 Task: Add a condition where "Skills Is No skills" in new tickets in your groups.
Action: Mouse moved to (144, 471)
Screenshot: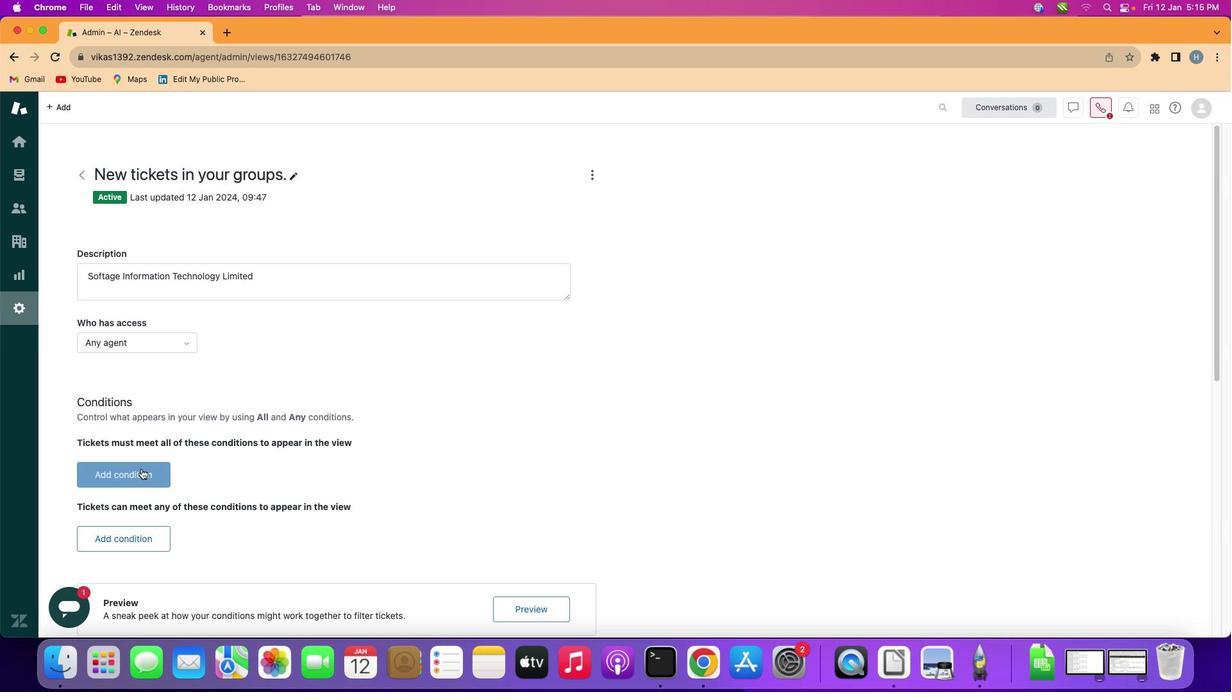 
Action: Mouse pressed left at (144, 471)
Screenshot: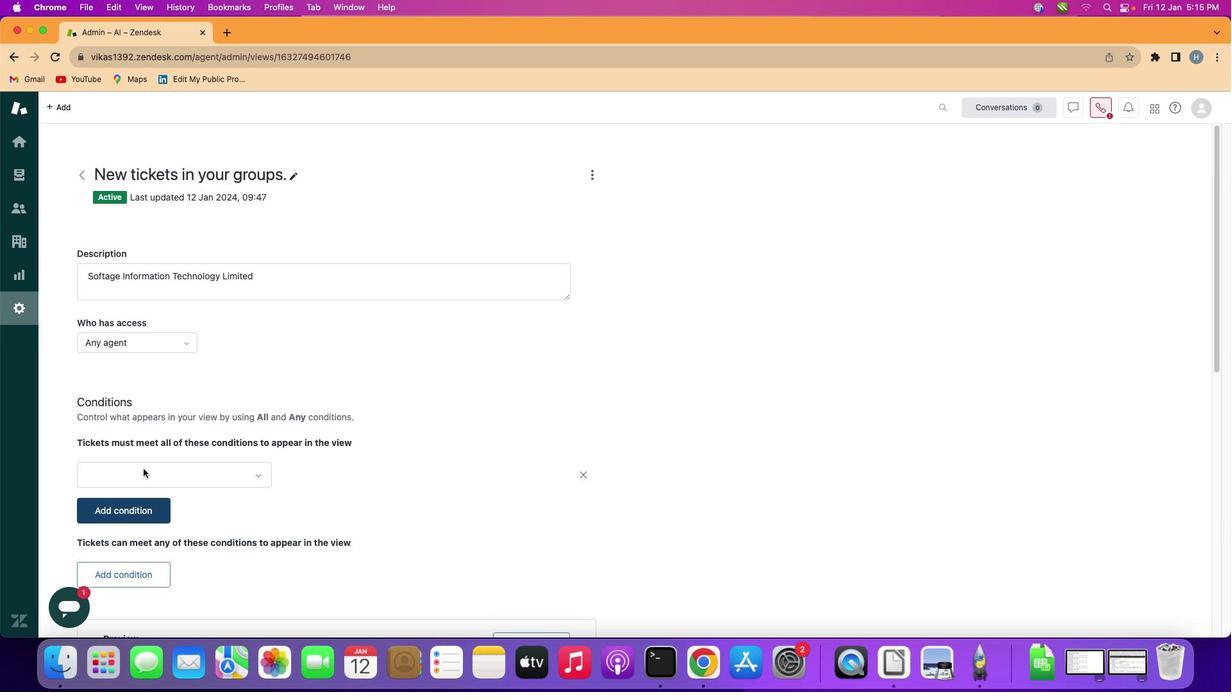 
Action: Mouse moved to (240, 466)
Screenshot: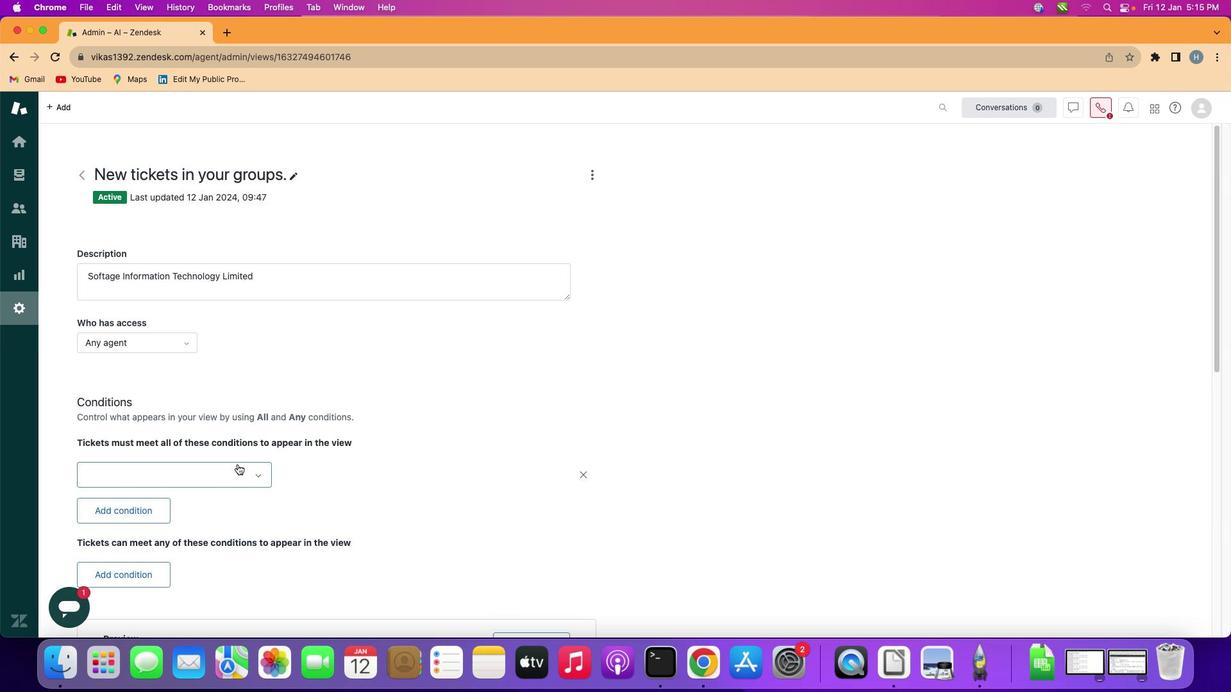 
Action: Mouse pressed left at (240, 466)
Screenshot: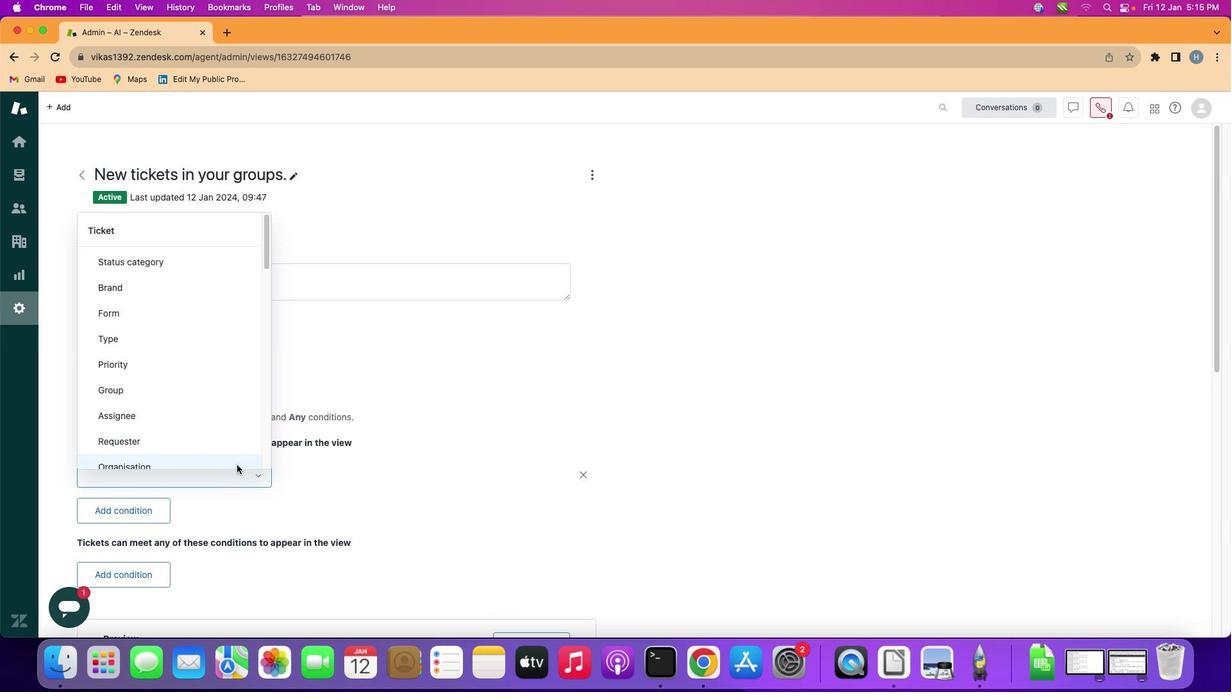 
Action: Mouse moved to (211, 345)
Screenshot: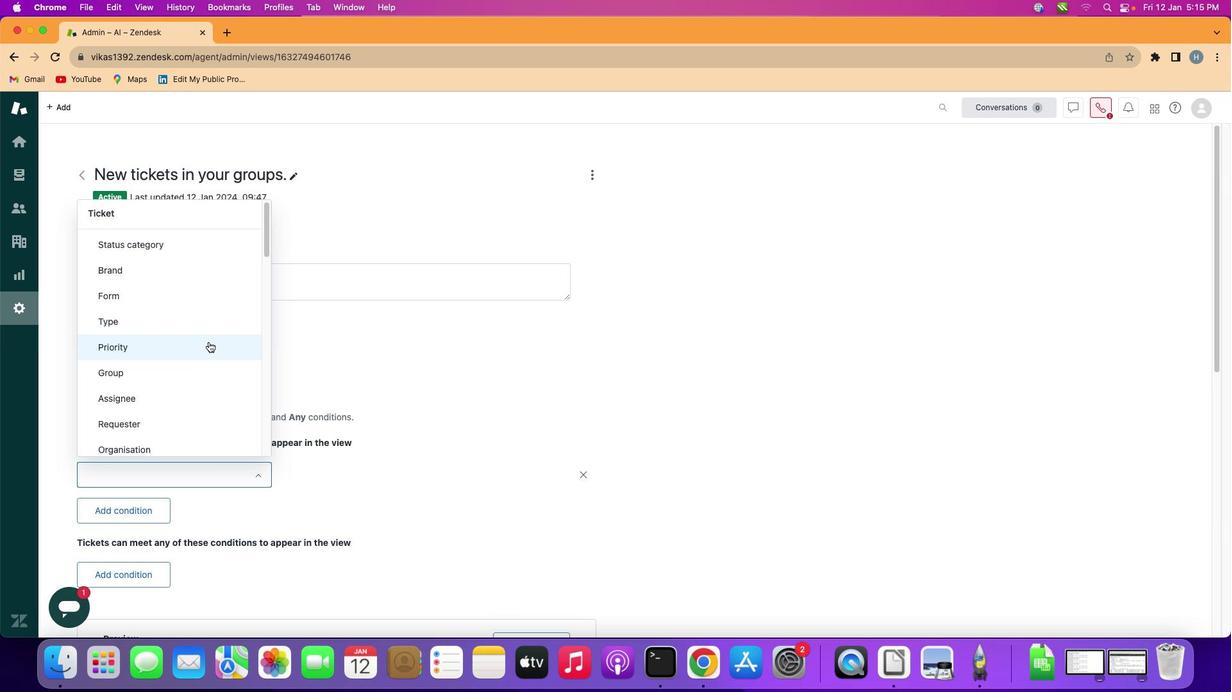
Action: Mouse scrolled (211, 345) with delta (2, 1)
Screenshot: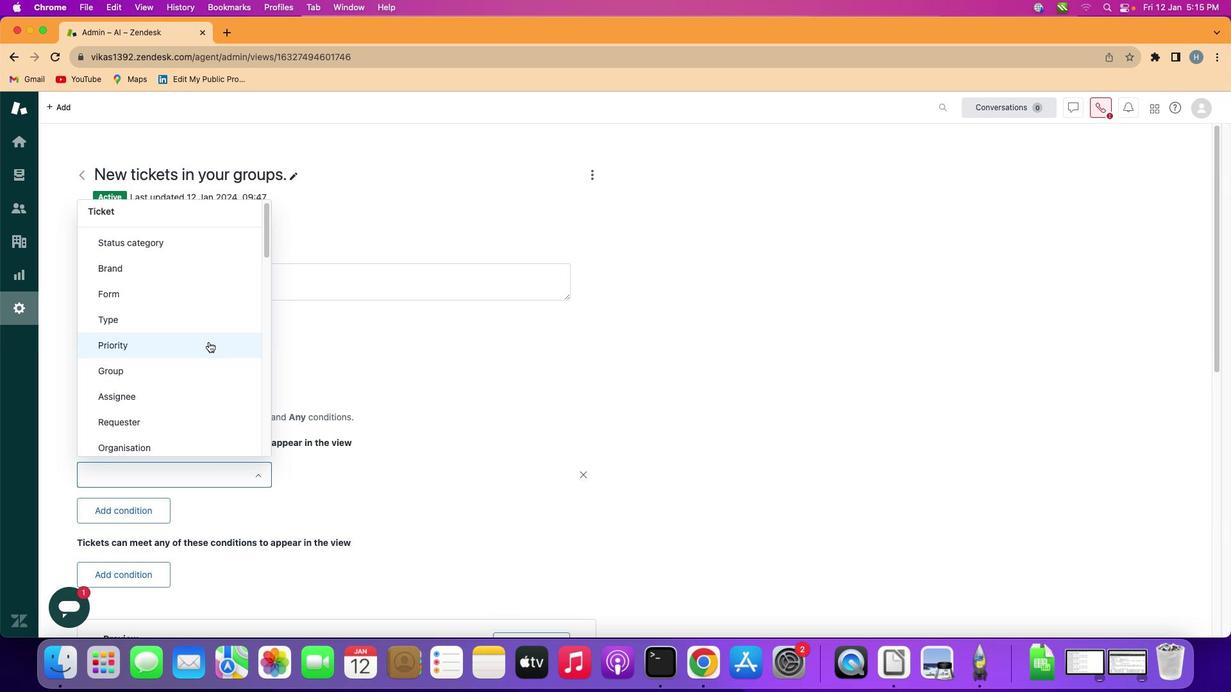
Action: Mouse scrolled (211, 345) with delta (2, 1)
Screenshot: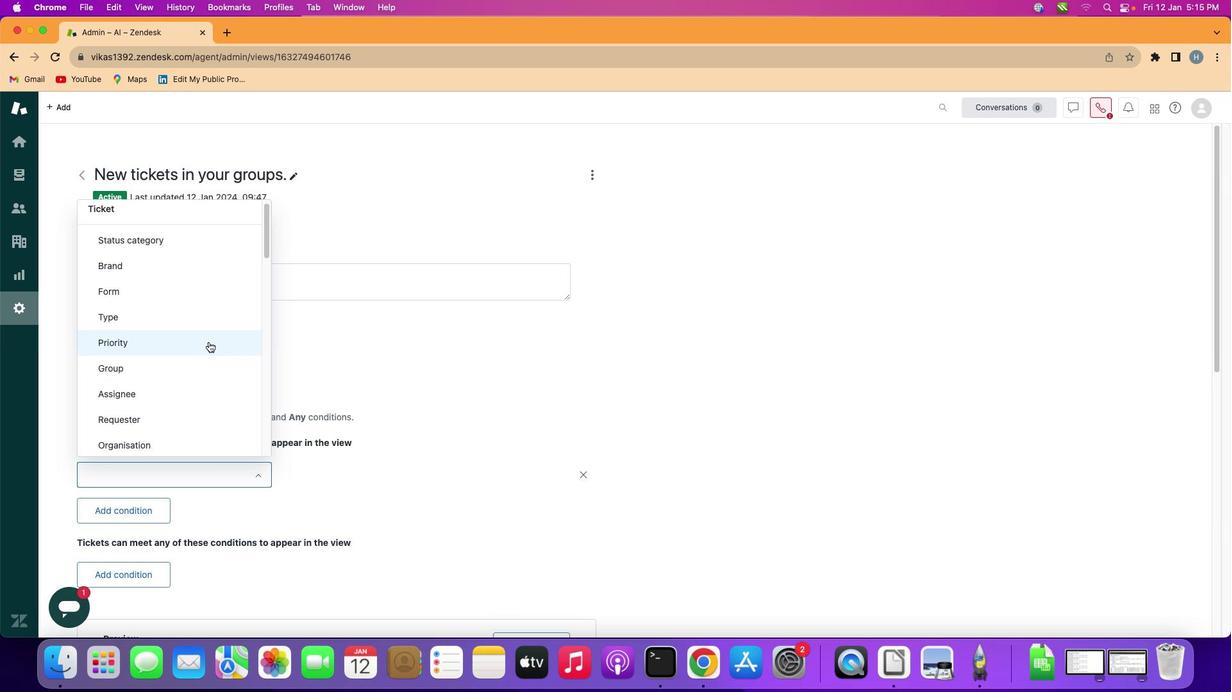 
Action: Mouse scrolled (211, 345) with delta (2, 3)
Screenshot: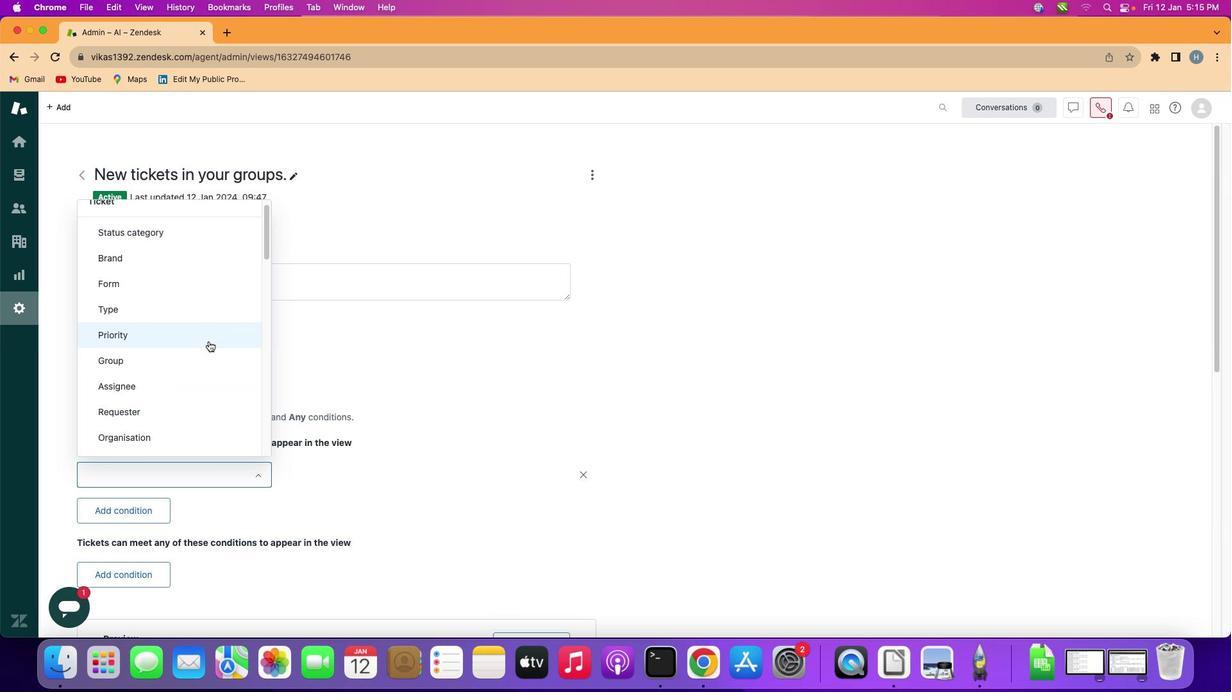 
Action: Mouse scrolled (211, 345) with delta (2, 1)
Screenshot: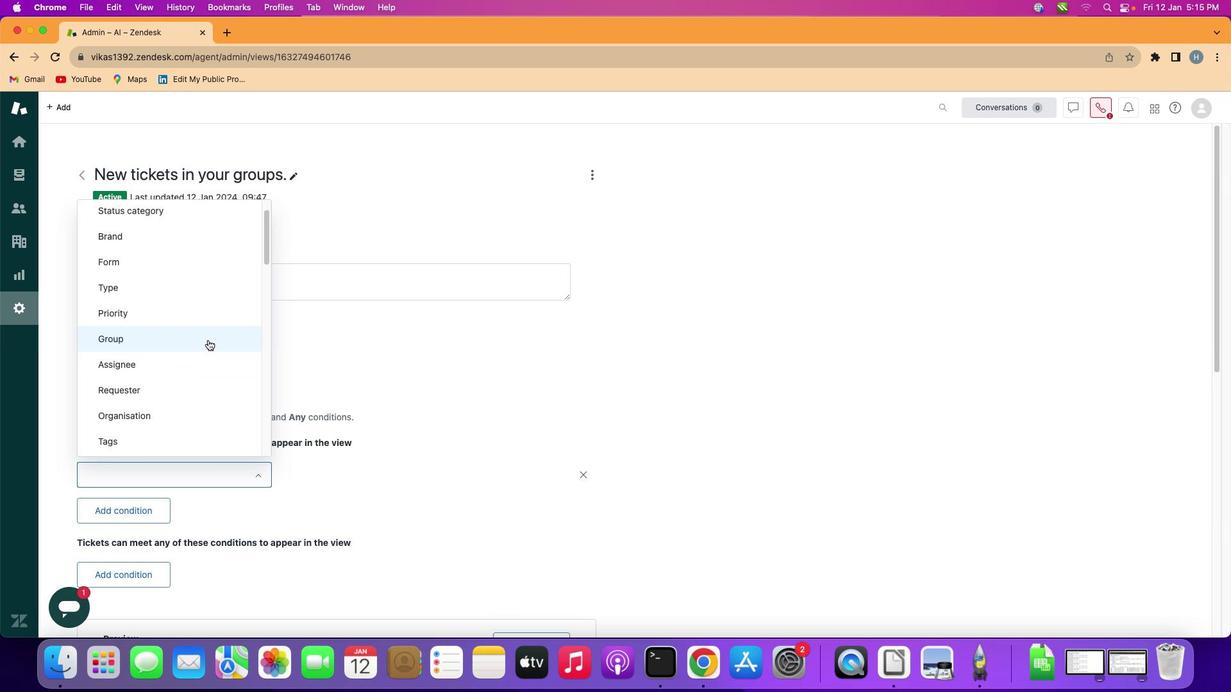 
Action: Mouse moved to (211, 344)
Screenshot: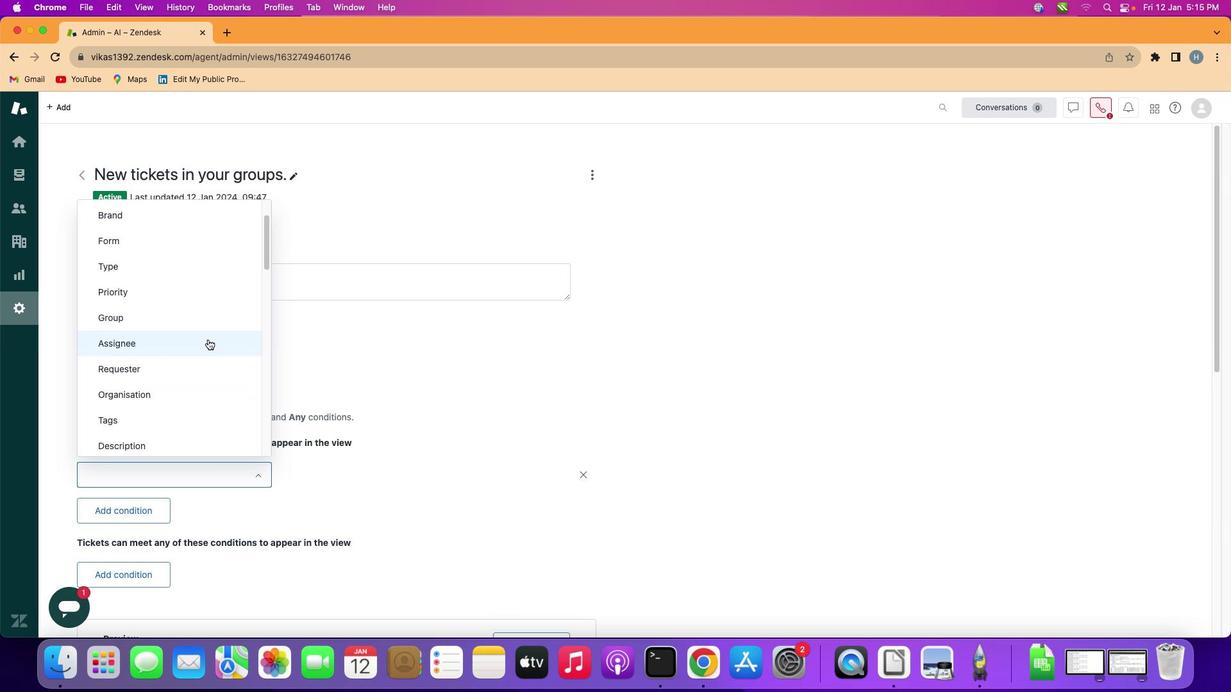 
Action: Mouse scrolled (211, 344) with delta (2, 1)
Screenshot: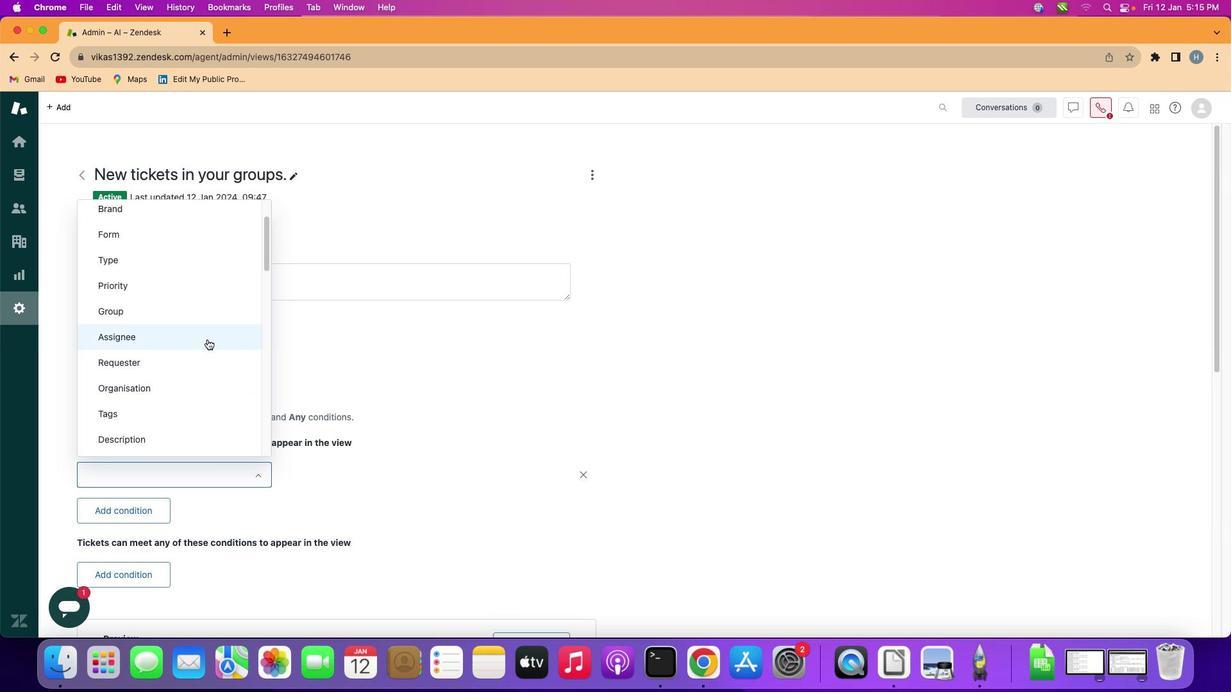 
Action: Mouse moved to (209, 342)
Screenshot: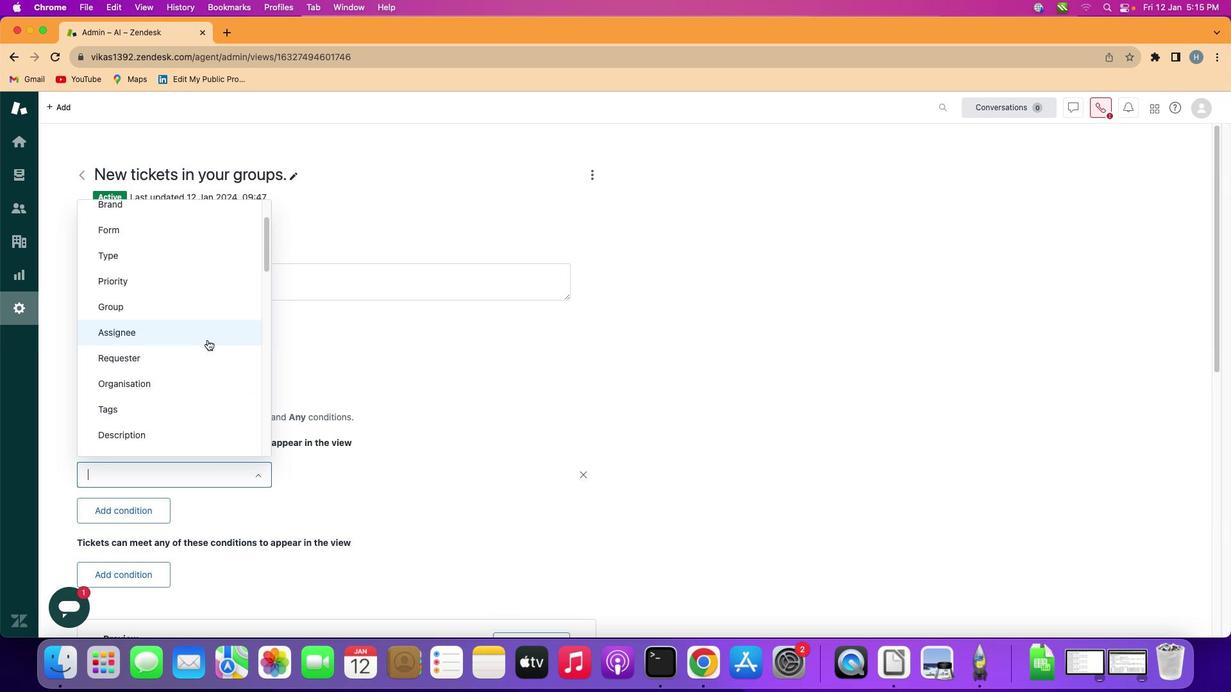 
Action: Mouse scrolled (209, 342) with delta (2, 1)
Screenshot: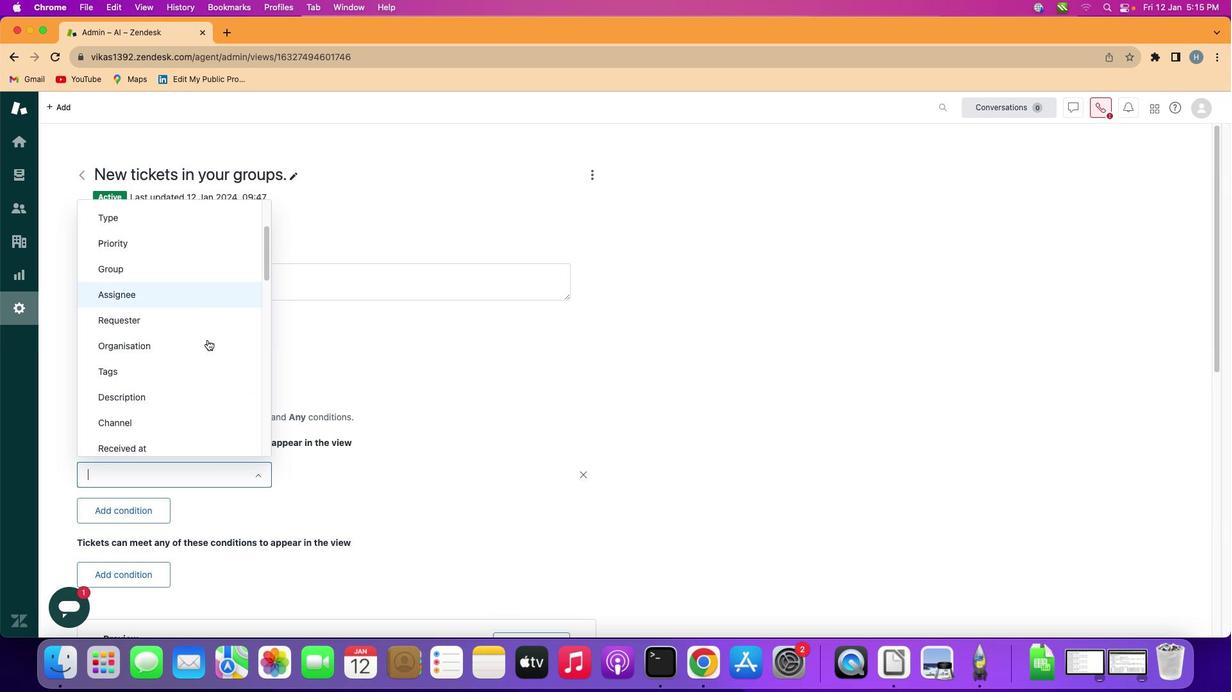 
Action: Mouse scrolled (209, 342) with delta (2, 1)
Screenshot: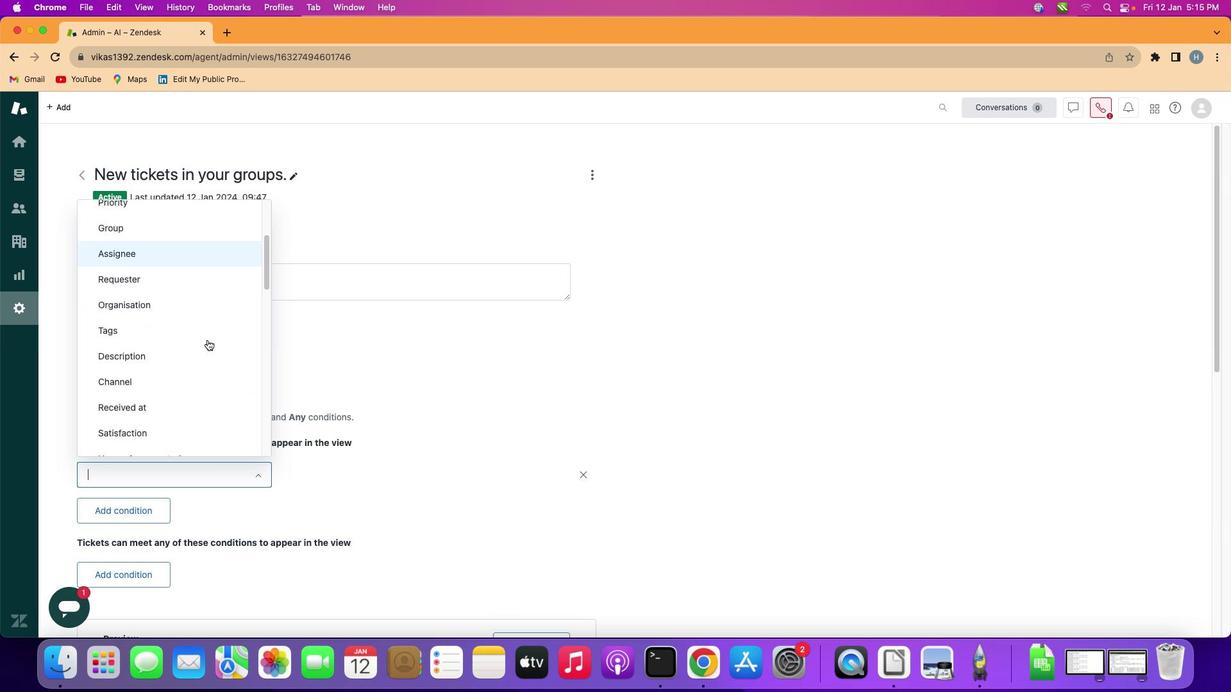 
Action: Mouse scrolled (209, 342) with delta (2, 1)
Screenshot: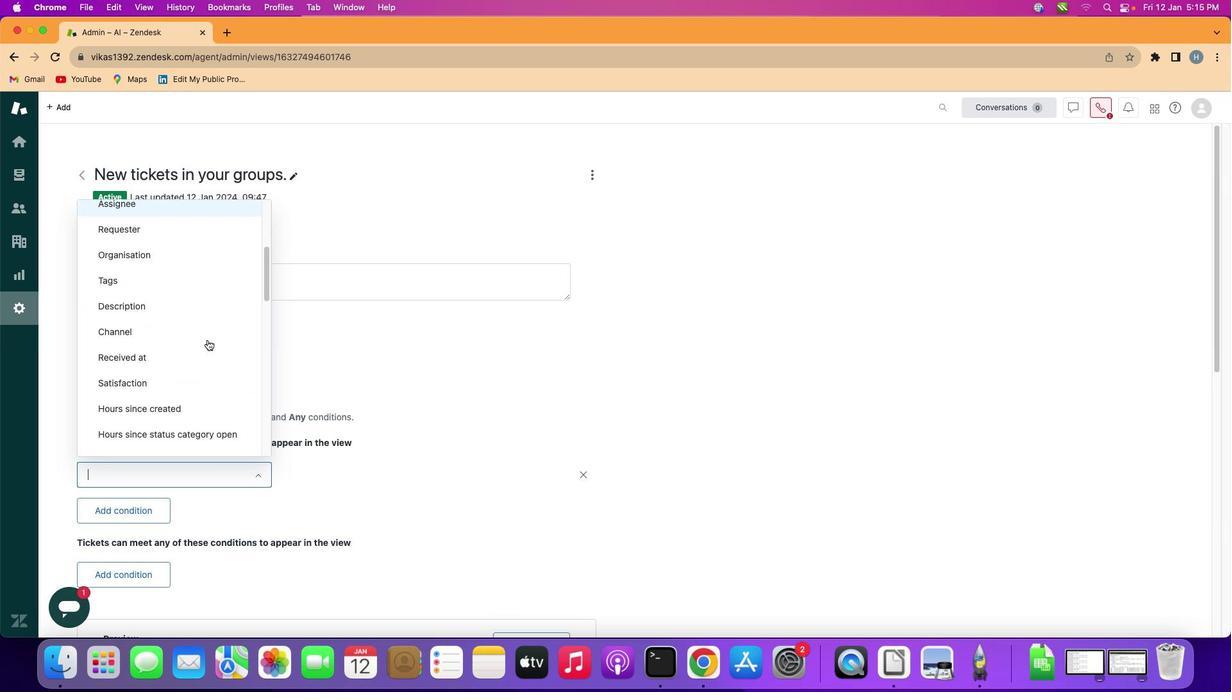 
Action: Mouse scrolled (209, 342) with delta (2, 0)
Screenshot: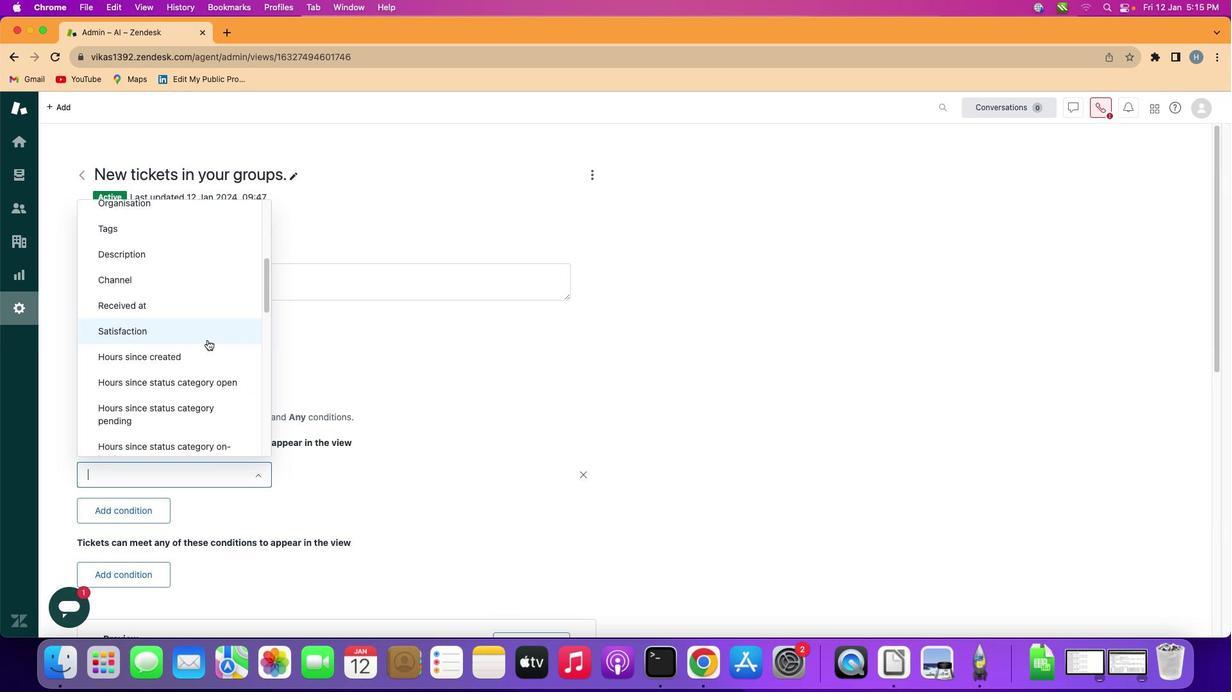 
Action: Mouse moved to (209, 342)
Screenshot: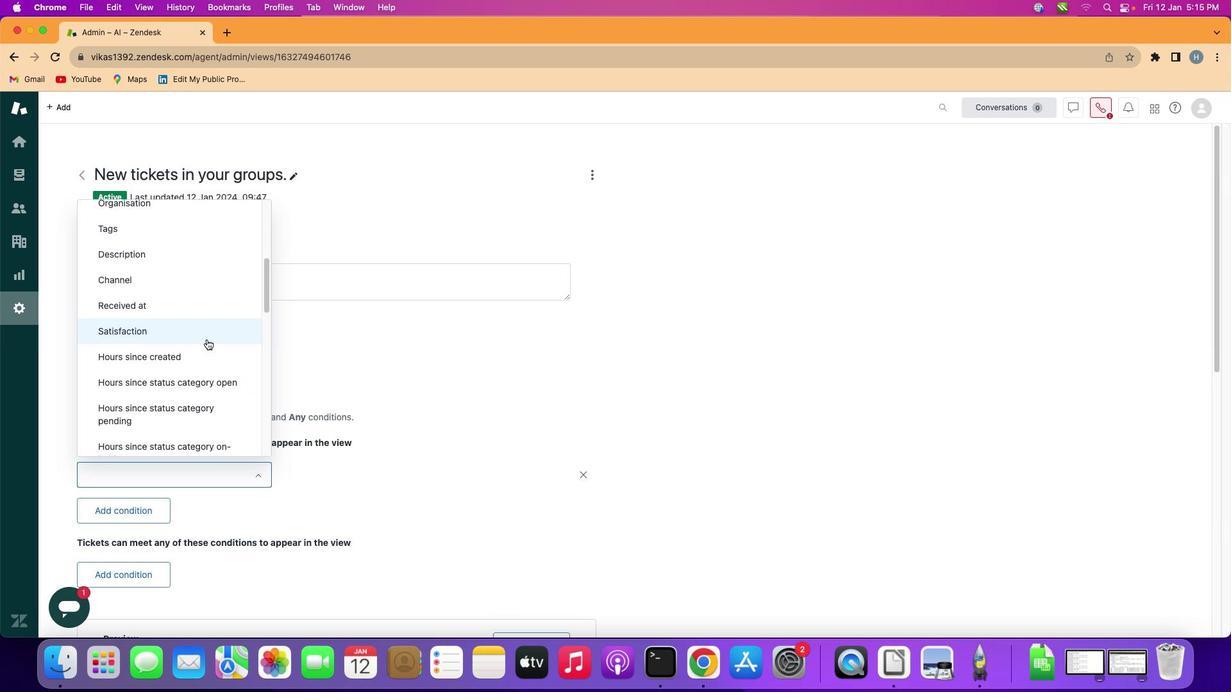 
Action: Mouse scrolled (209, 342) with delta (2, 1)
Screenshot: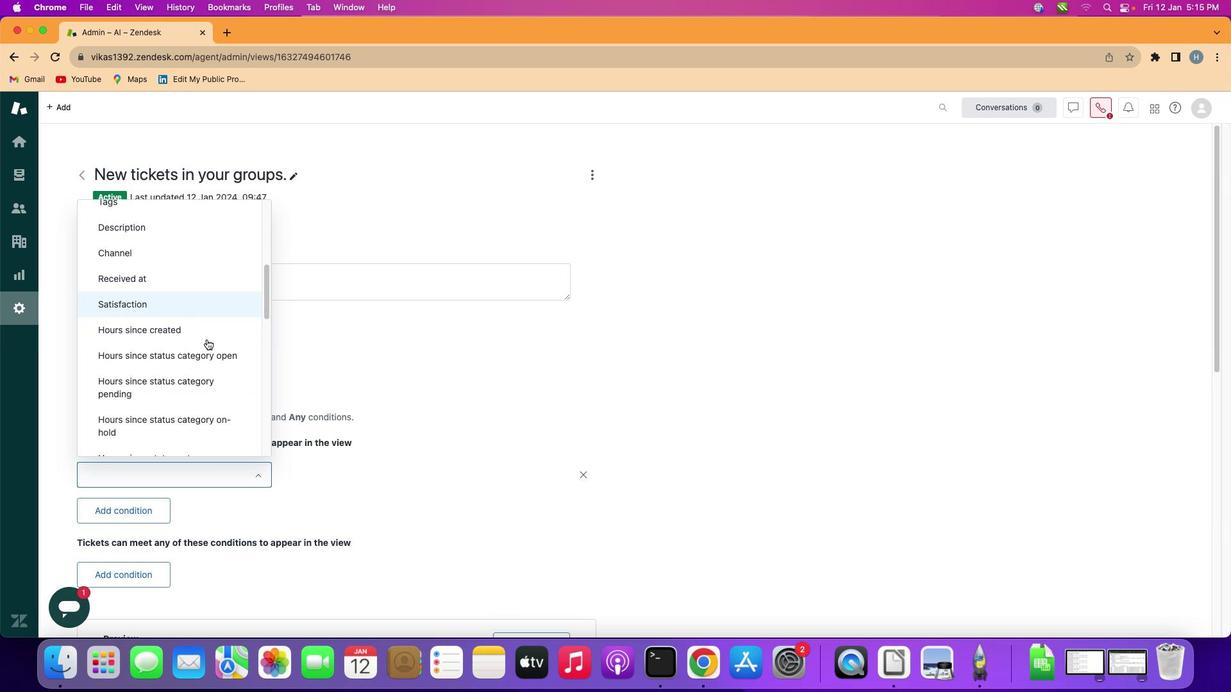 
Action: Mouse scrolled (209, 342) with delta (2, 1)
Screenshot: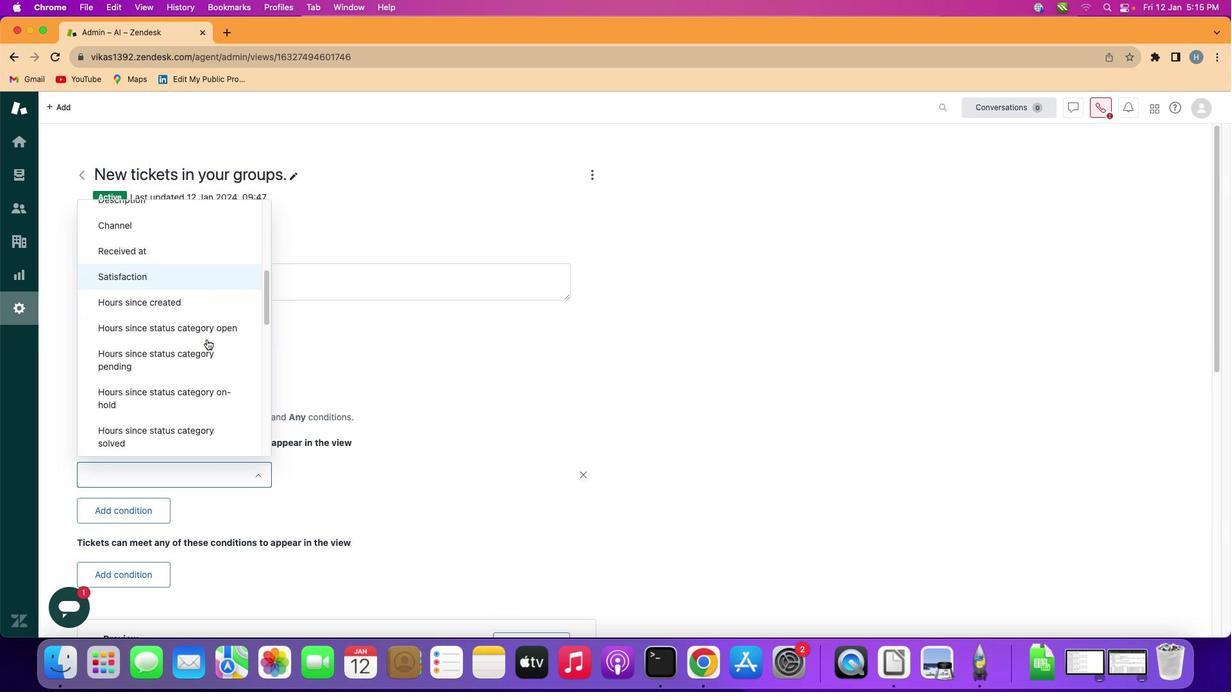 
Action: Mouse scrolled (209, 342) with delta (2, 1)
Screenshot: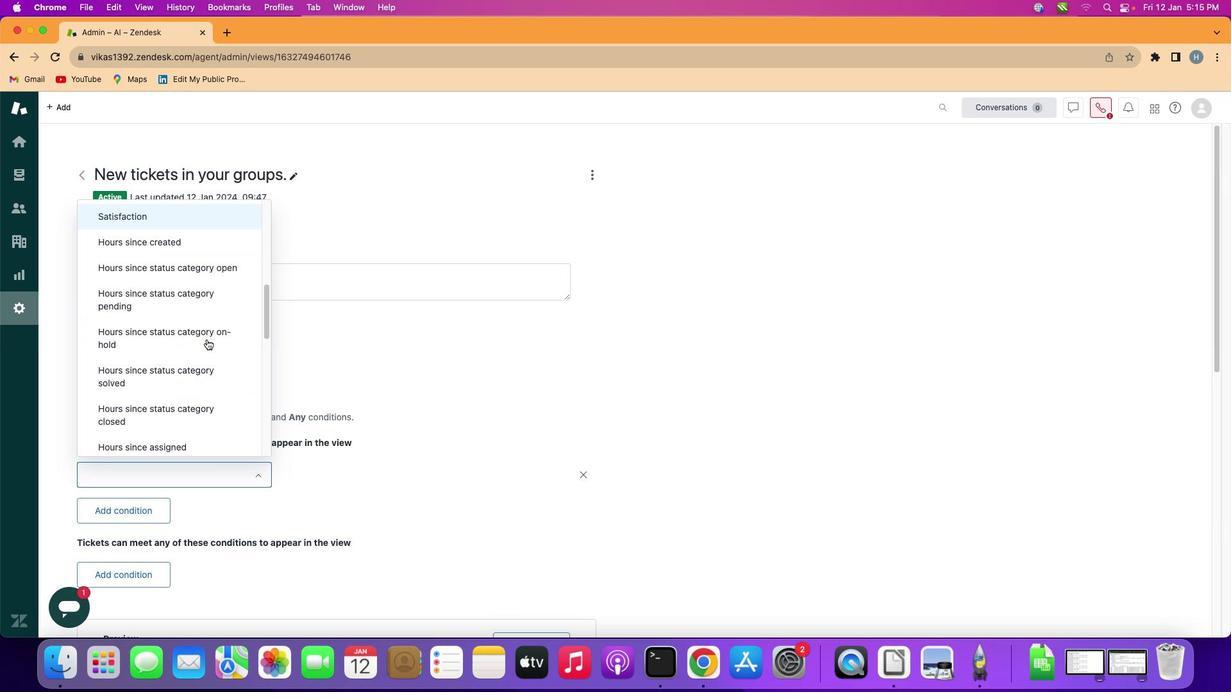 
Action: Mouse scrolled (209, 342) with delta (2, 0)
Screenshot: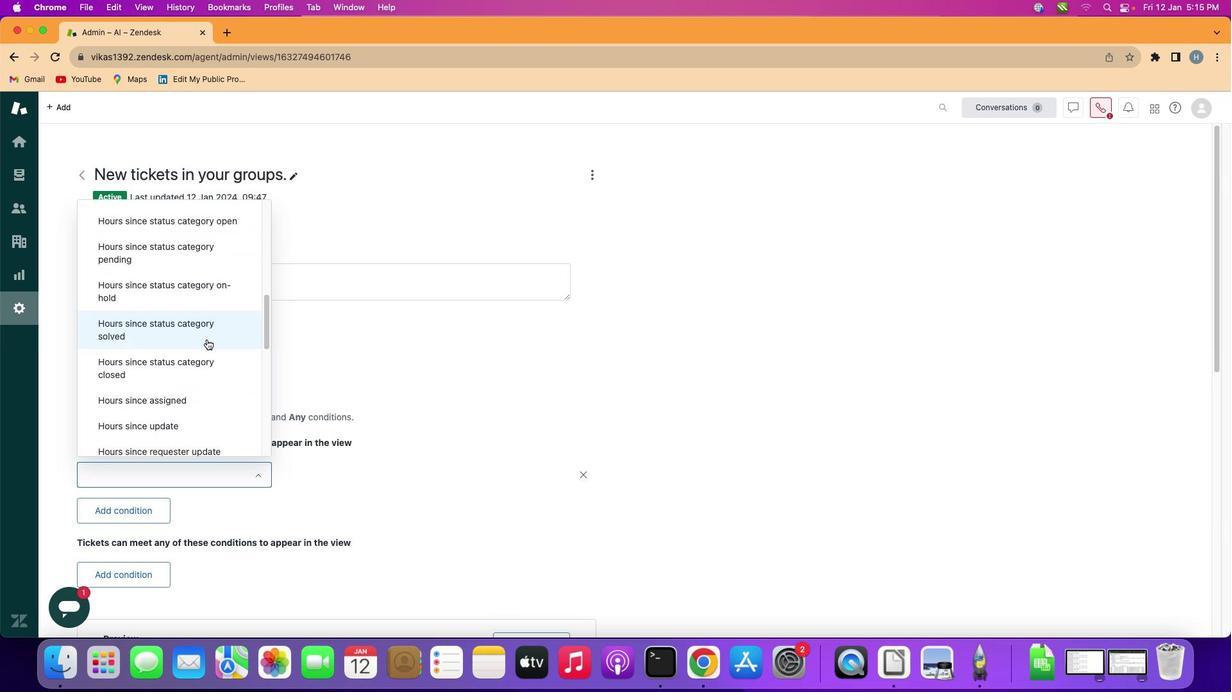 
Action: Mouse scrolled (209, 342) with delta (2, 0)
Screenshot: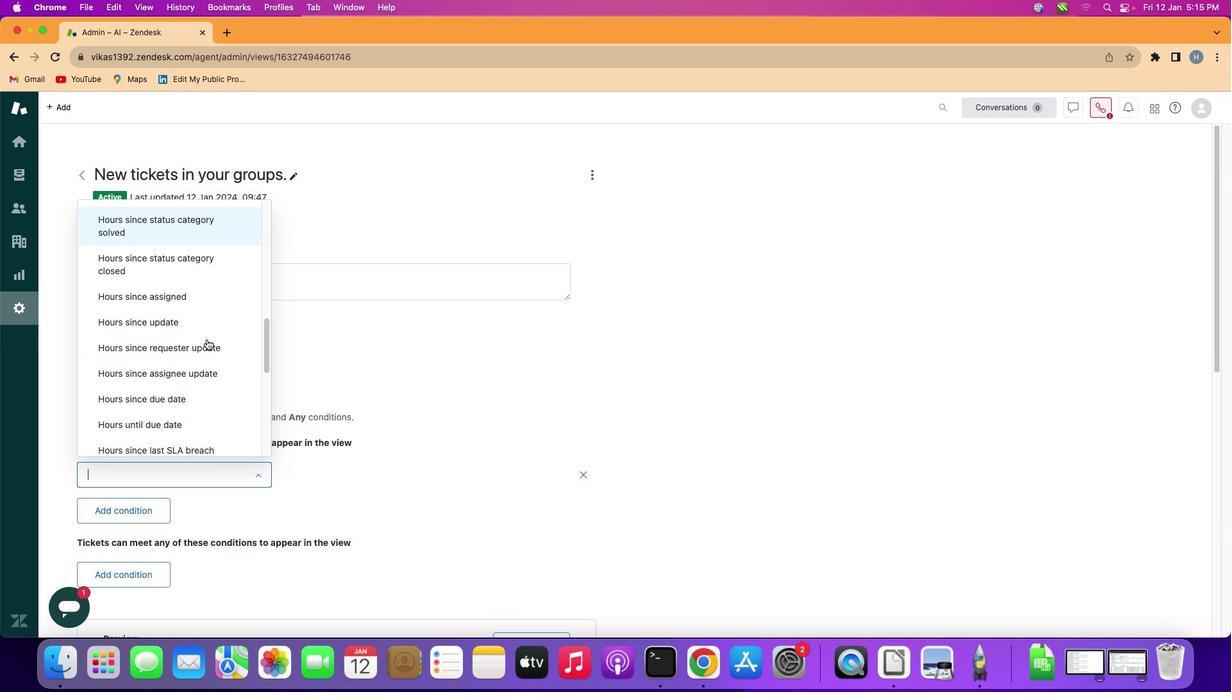 
Action: Mouse moved to (209, 342)
Screenshot: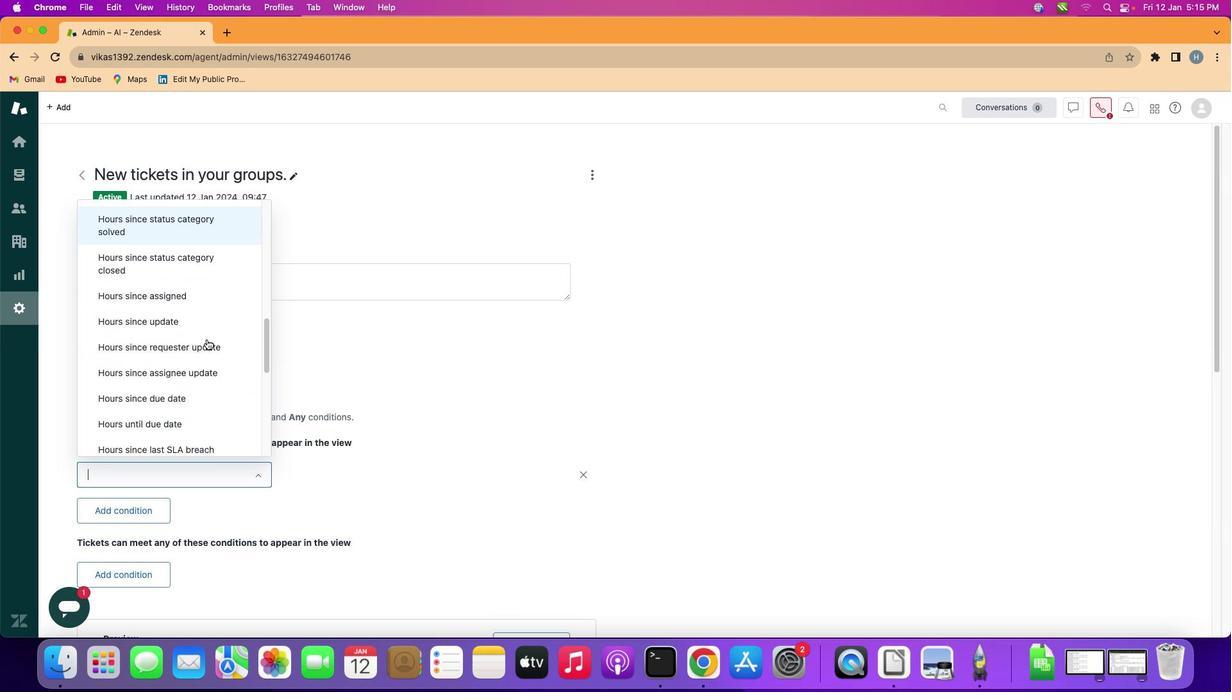 
Action: Mouse scrolled (209, 342) with delta (2, 1)
Screenshot: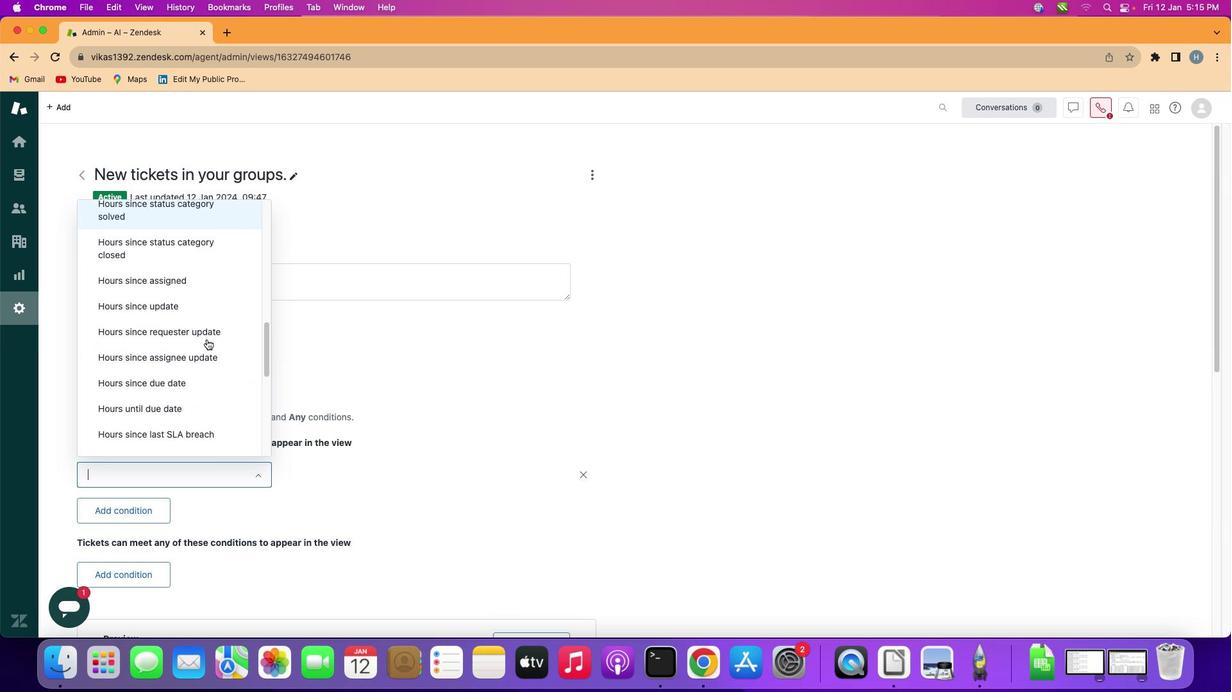 
Action: Mouse scrolled (209, 342) with delta (2, 1)
Screenshot: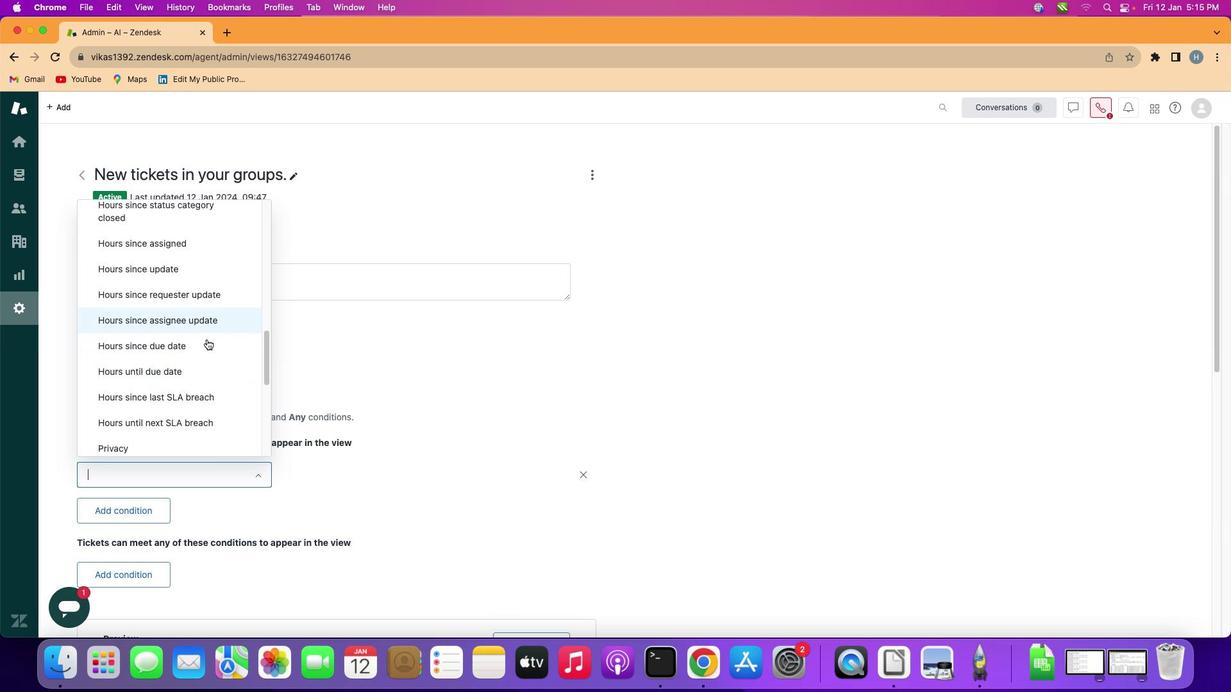 
Action: Mouse scrolled (209, 342) with delta (2, 1)
Screenshot: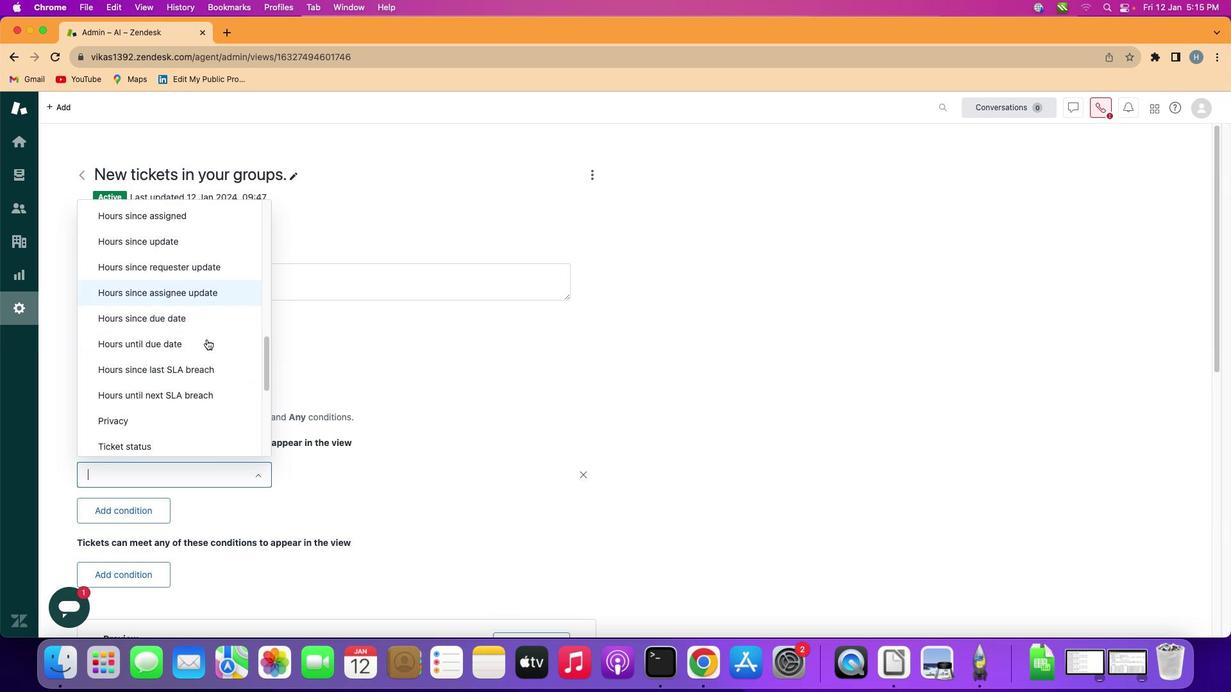 
Action: Mouse moved to (209, 342)
Screenshot: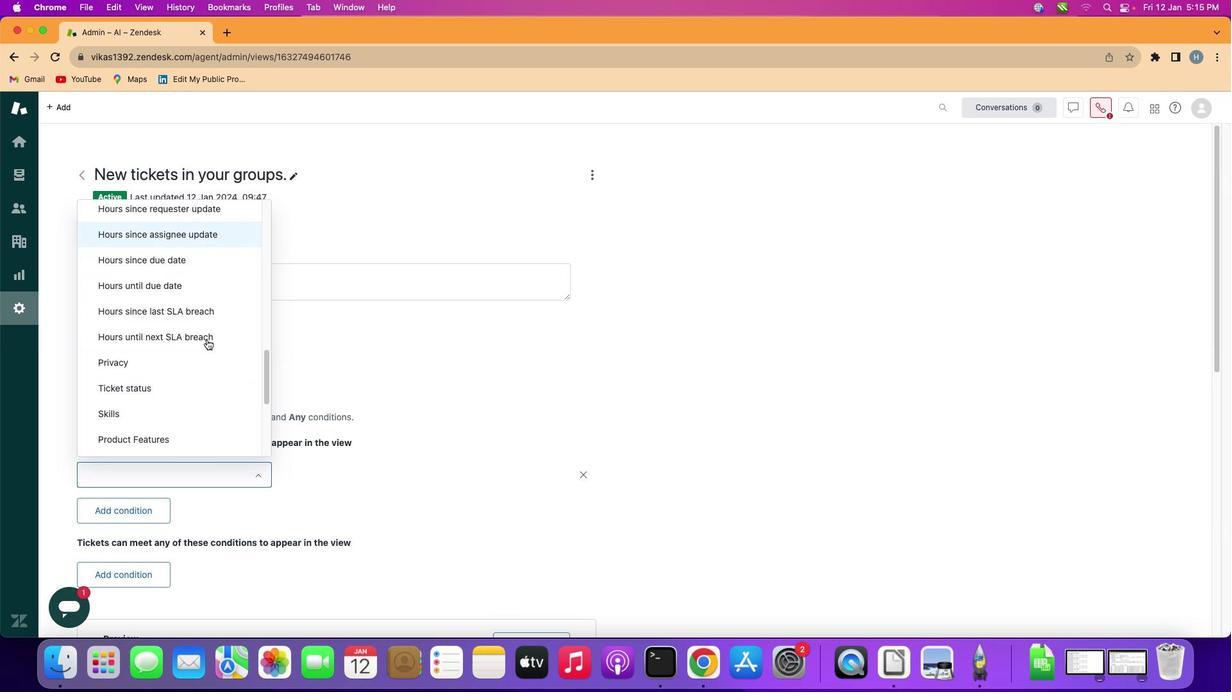 
Action: Mouse scrolled (209, 342) with delta (2, 1)
Screenshot: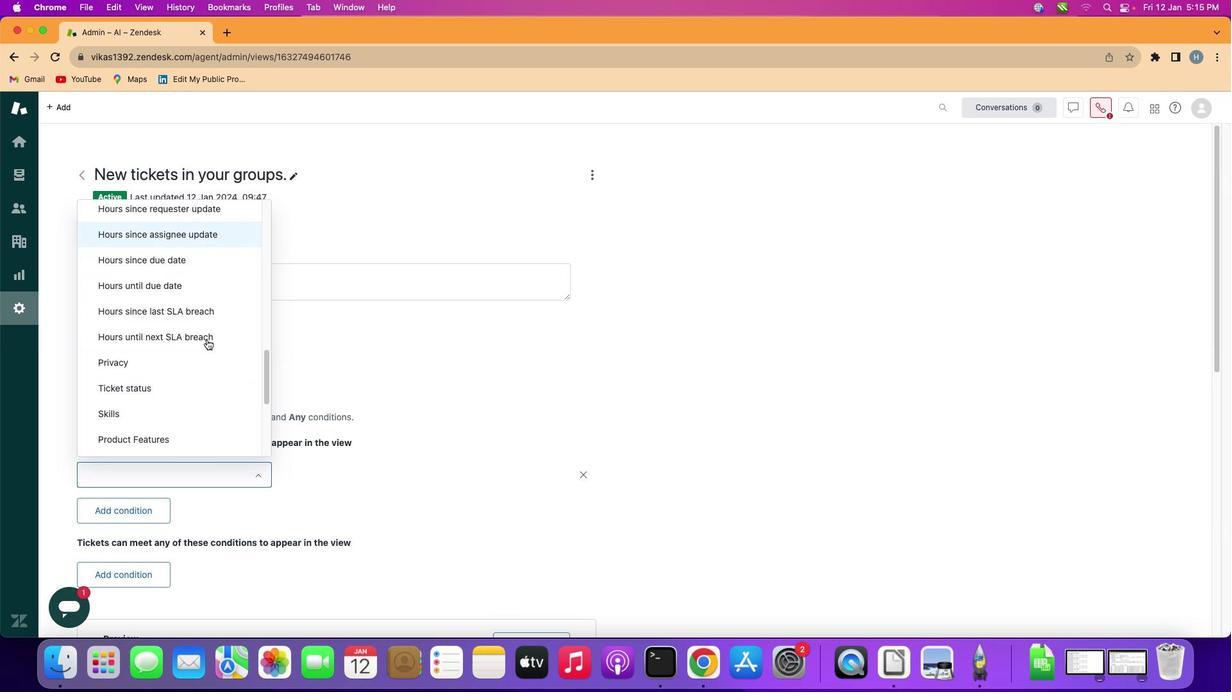 
Action: Mouse scrolled (209, 342) with delta (2, 1)
Screenshot: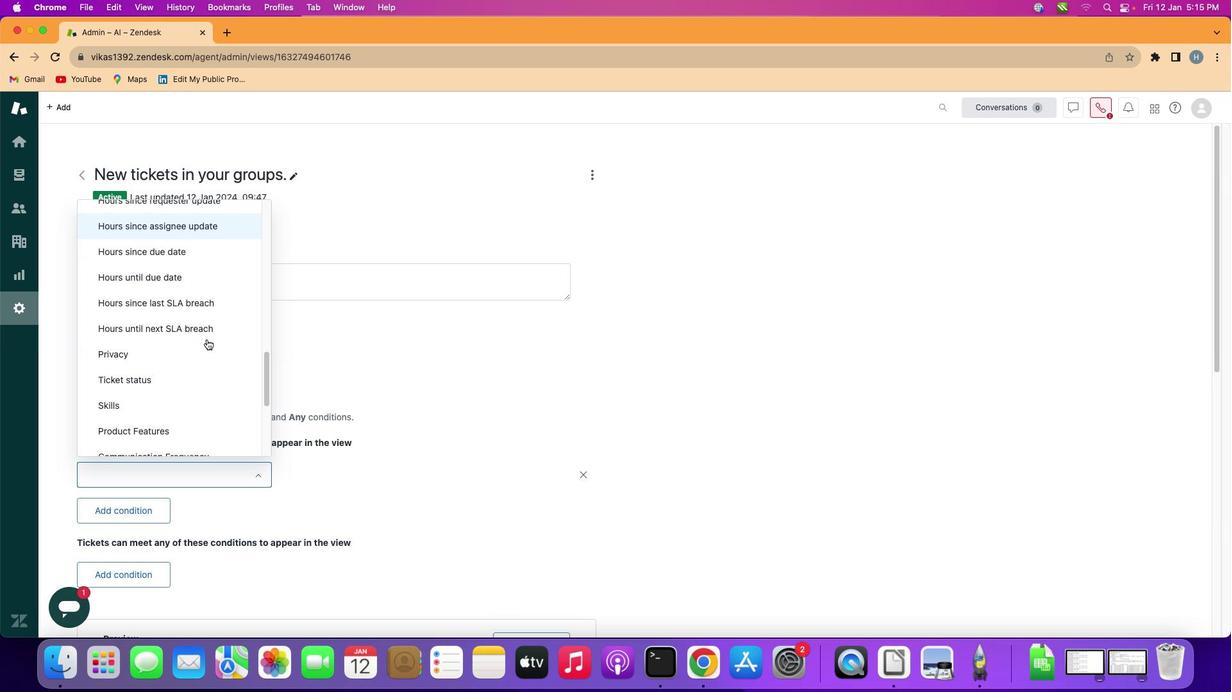 
Action: Mouse scrolled (209, 342) with delta (2, 1)
Screenshot: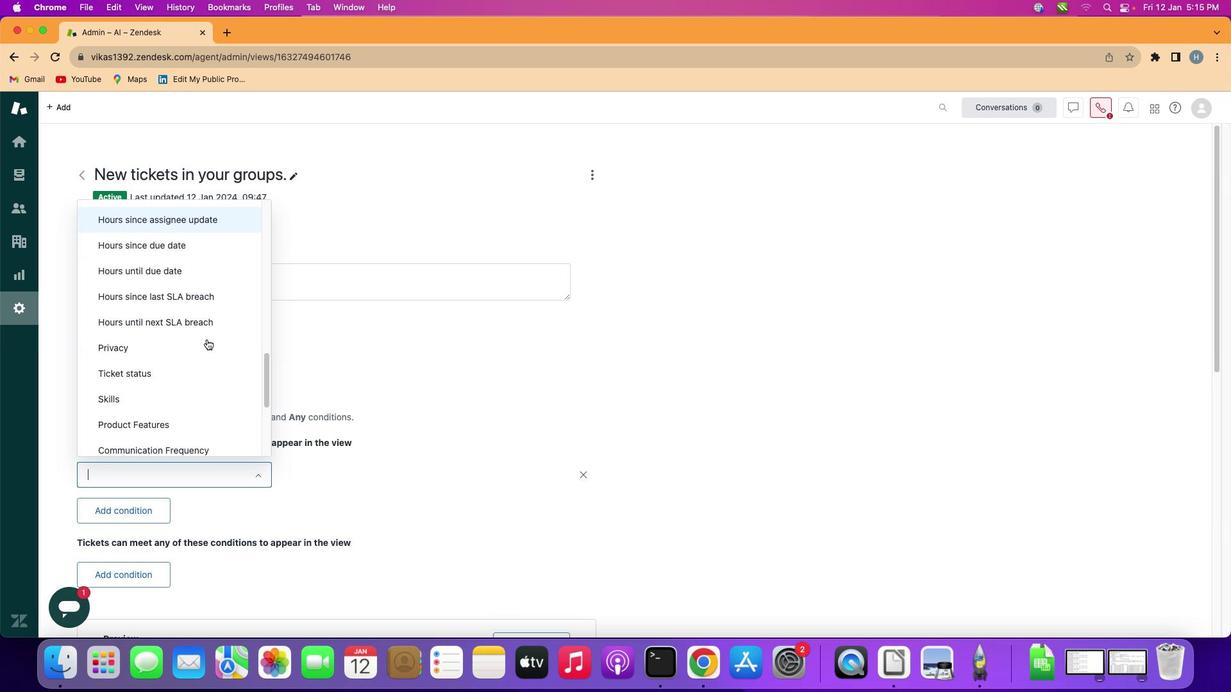 
Action: Mouse scrolled (209, 342) with delta (2, 1)
Screenshot: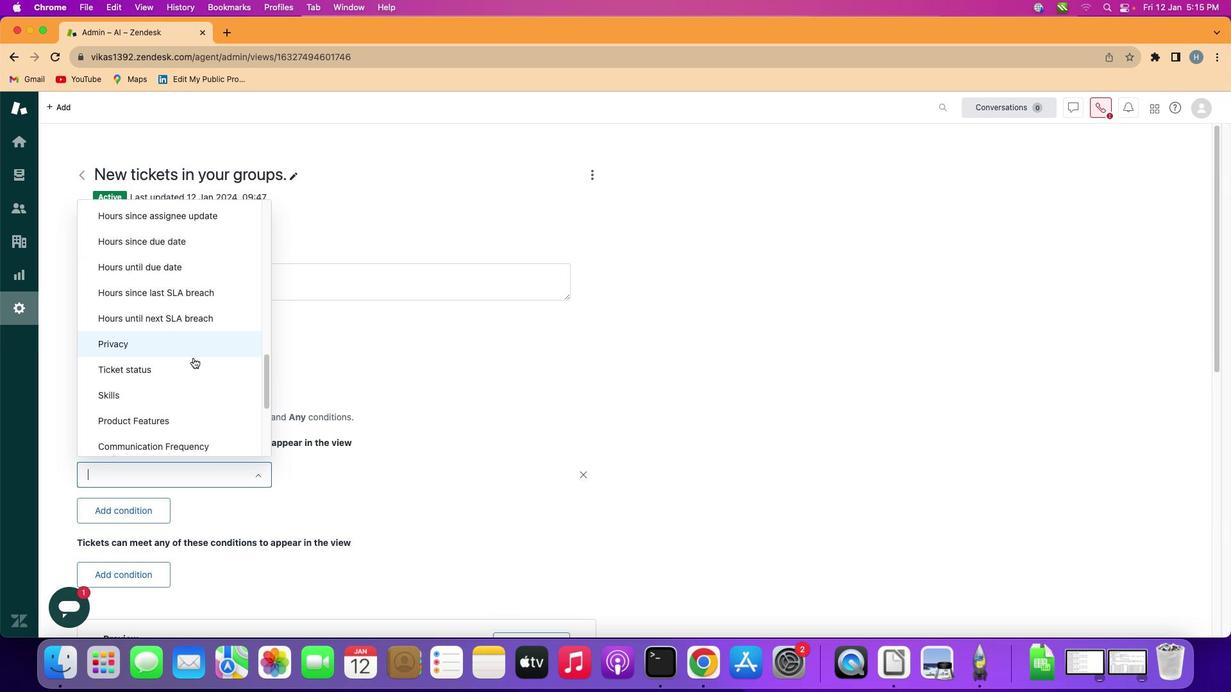
Action: Mouse moved to (158, 409)
Screenshot: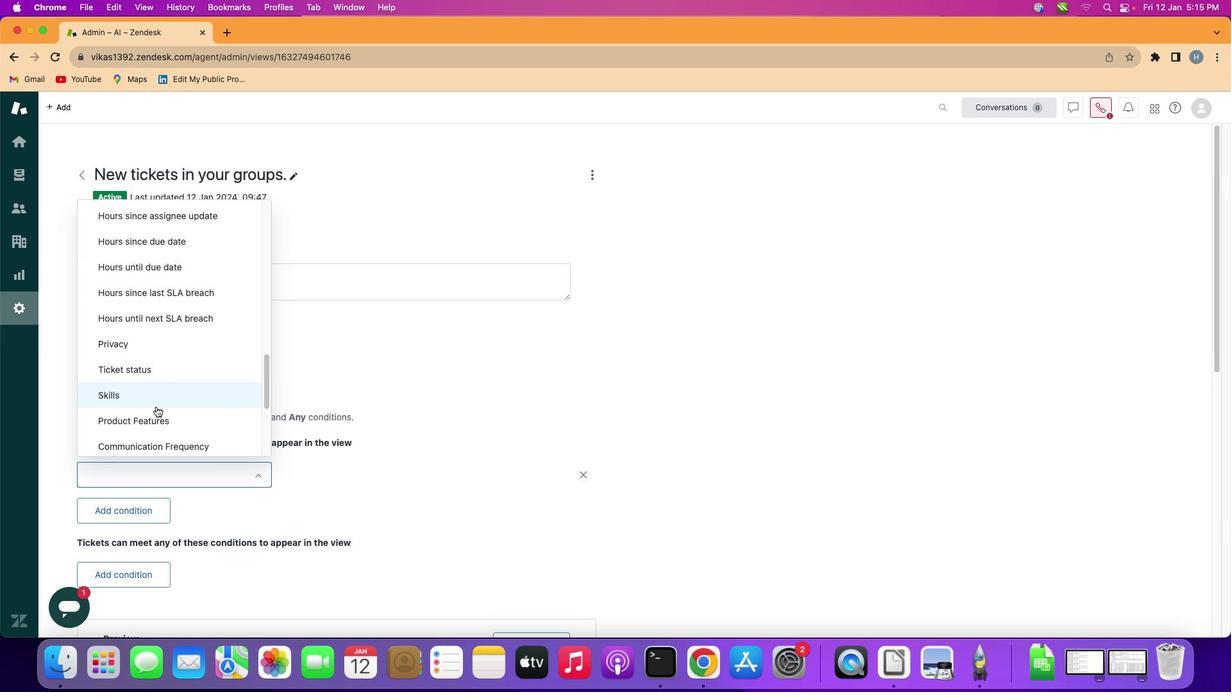 
Action: Mouse pressed left at (158, 409)
Screenshot: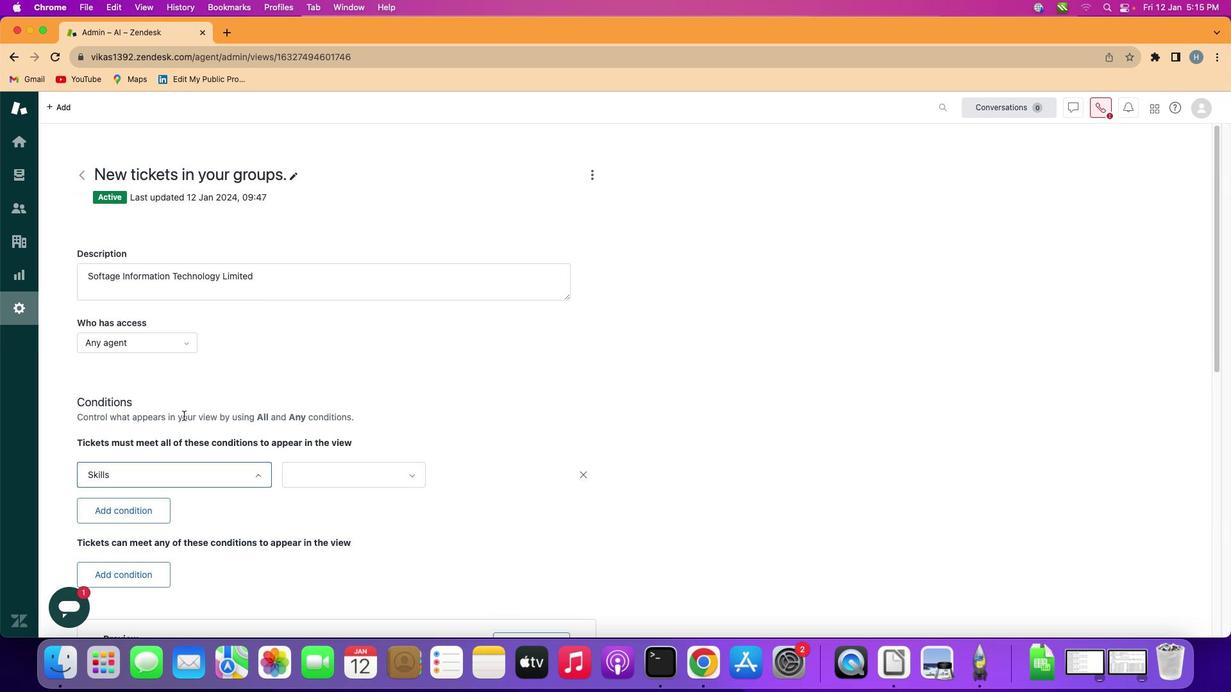
Action: Mouse moved to (355, 484)
Screenshot: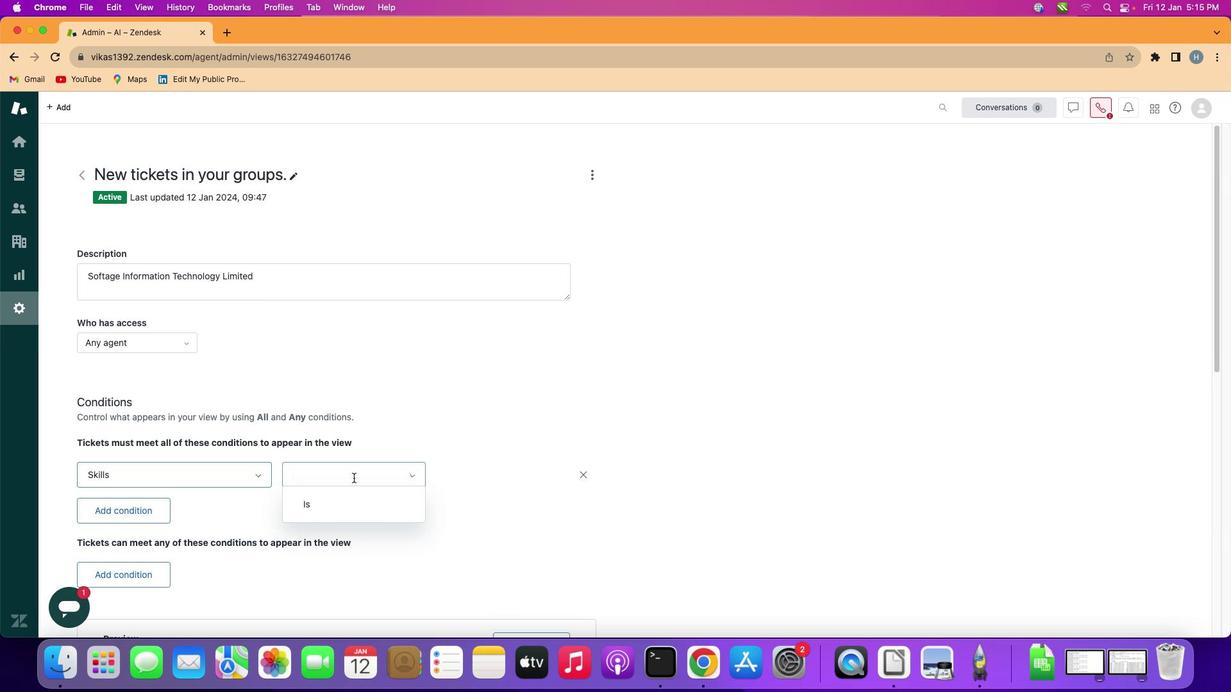 
Action: Mouse pressed left at (355, 484)
Screenshot: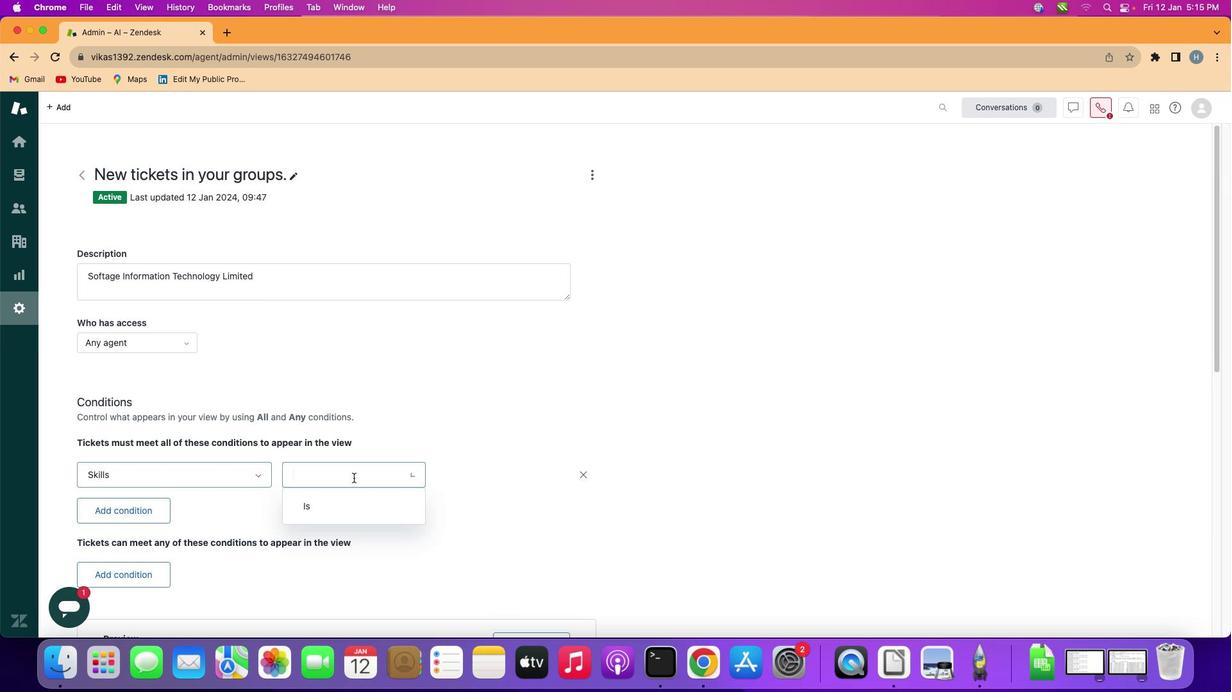 
Action: Mouse moved to (359, 515)
Screenshot: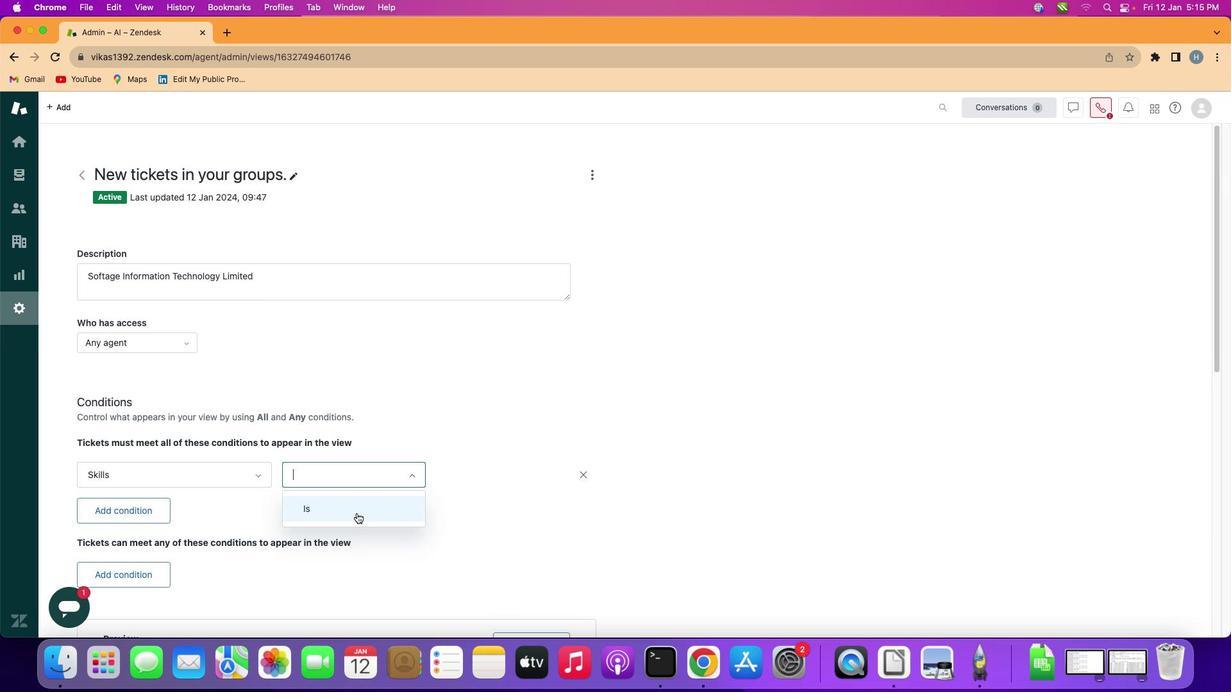 
Action: Mouse pressed left at (359, 515)
Screenshot: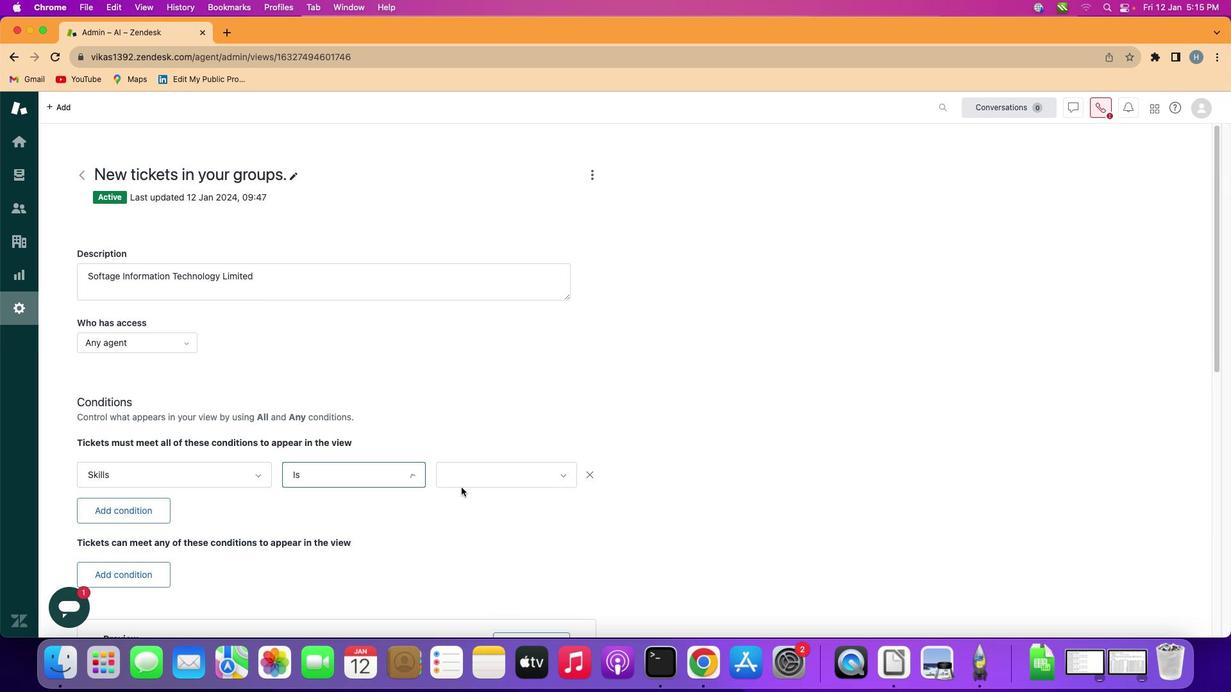 
Action: Mouse moved to (496, 480)
Screenshot: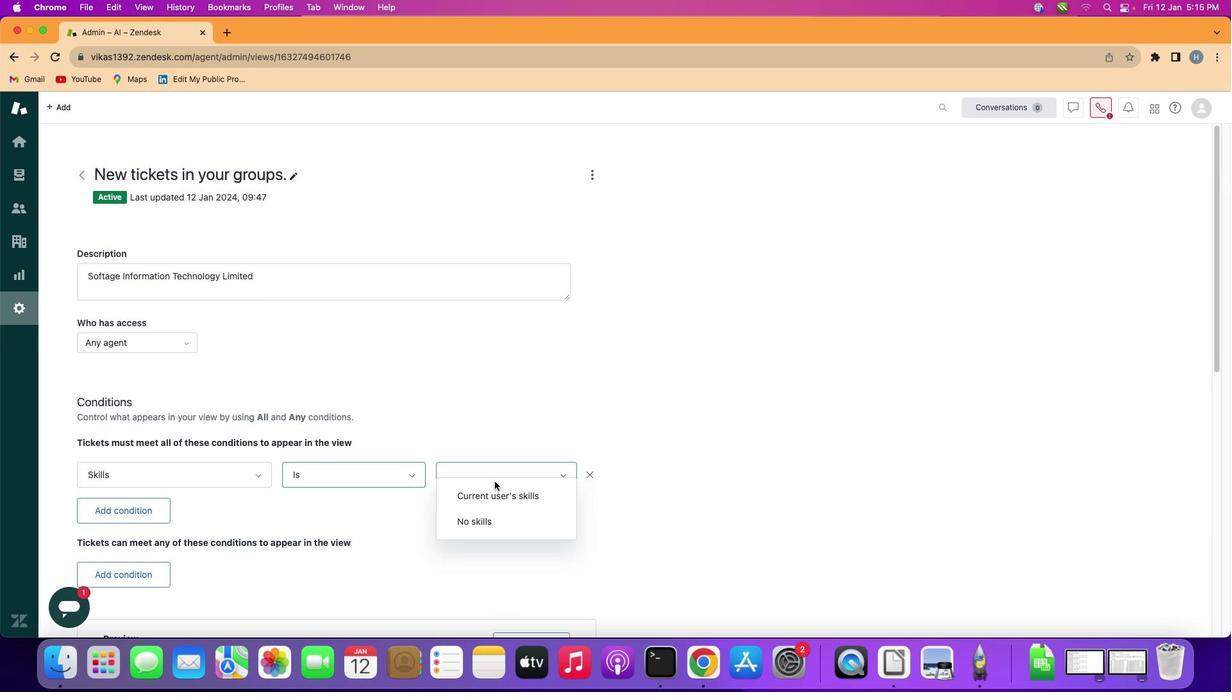 
Action: Mouse pressed left at (496, 480)
Screenshot: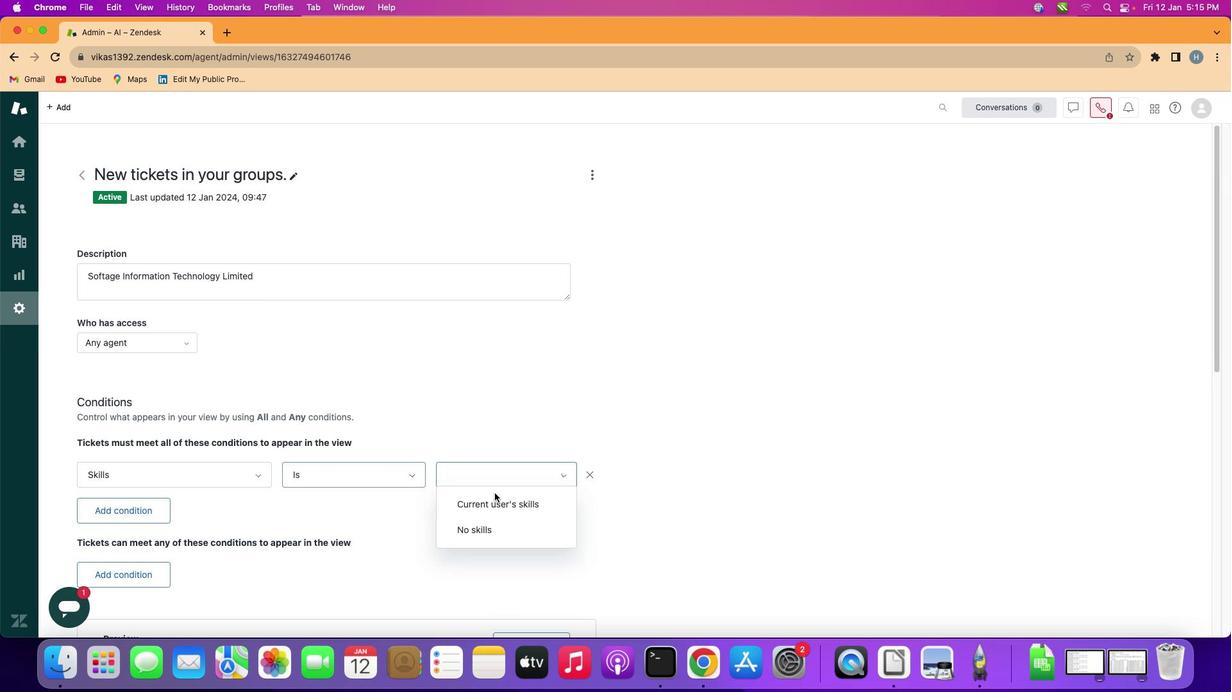 
Action: Mouse moved to (486, 539)
Screenshot: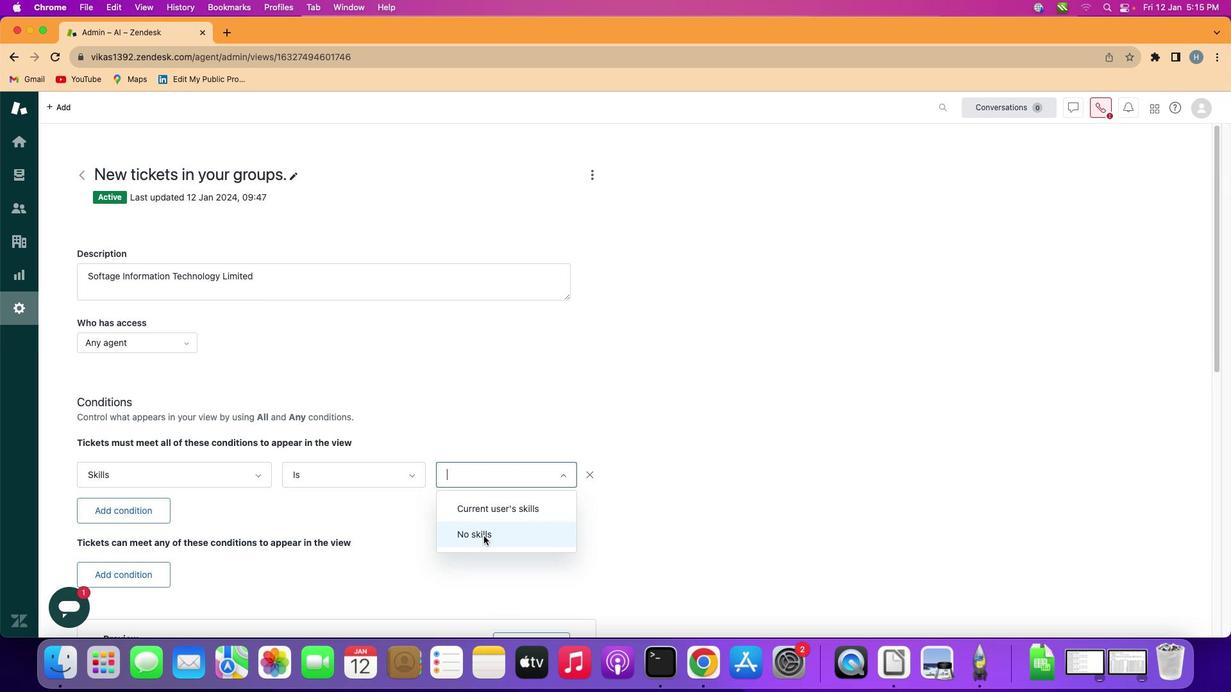 
Action: Mouse pressed left at (486, 539)
Screenshot: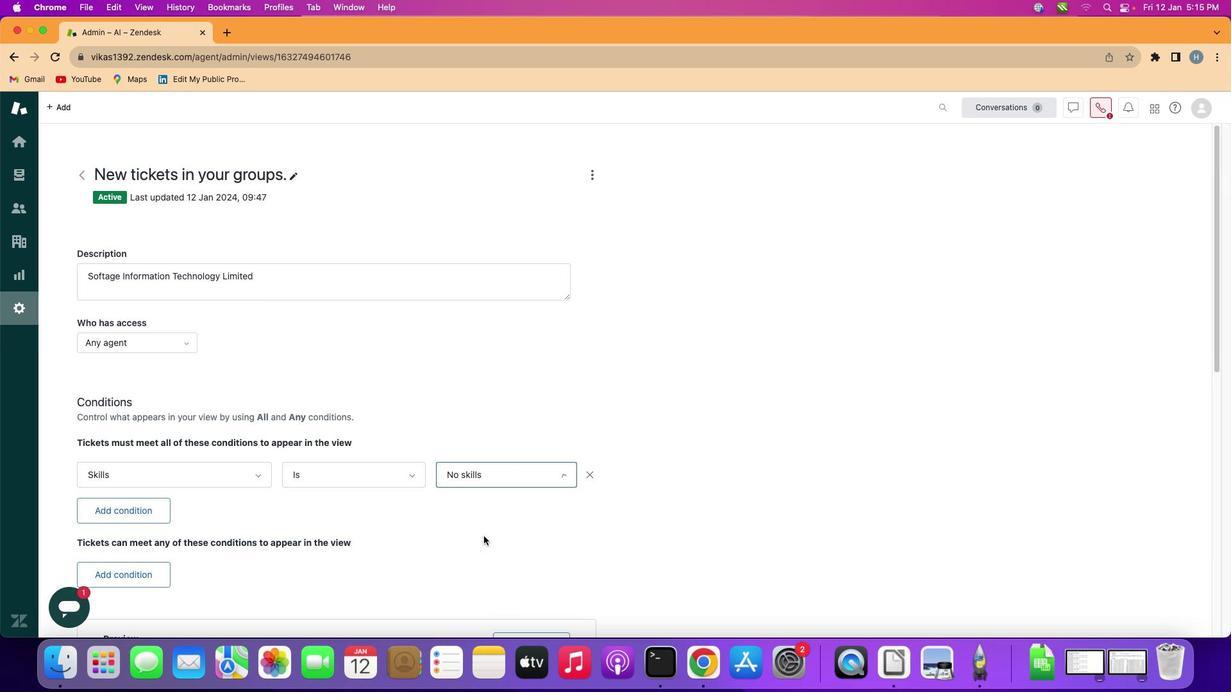 
